 Task: Create a section Agile Avengers and in the section, add a milestone Cybersecurity Improvements in the project AgileCircle
Action: Mouse moved to (61, 259)
Screenshot: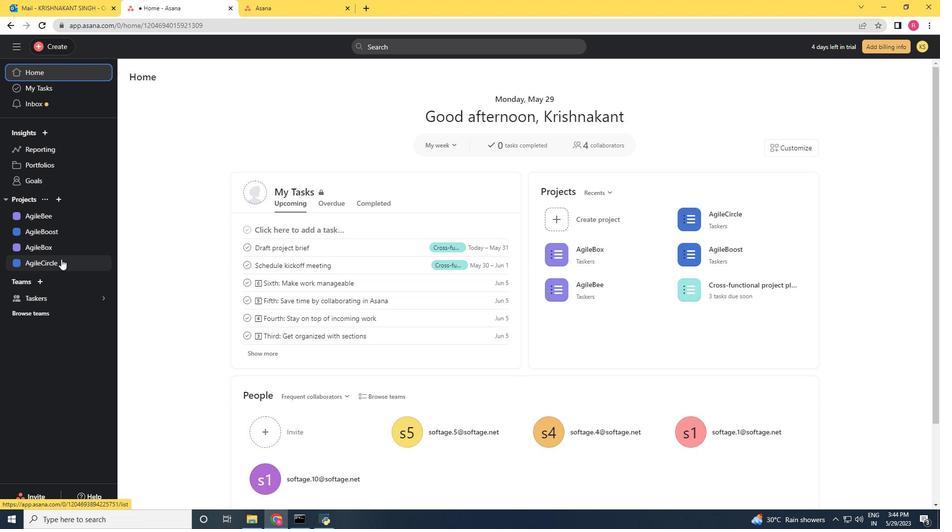 
Action: Mouse pressed left at (61, 259)
Screenshot: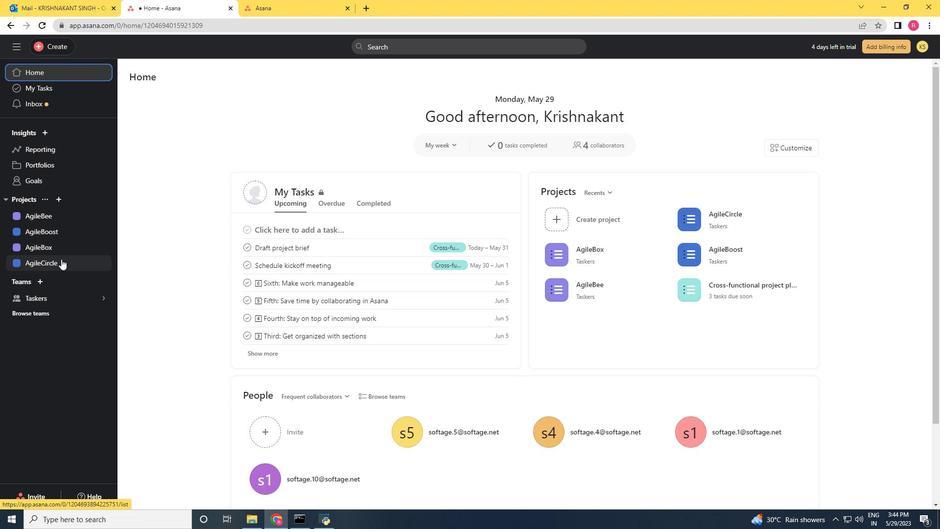 
Action: Mouse moved to (183, 512)
Screenshot: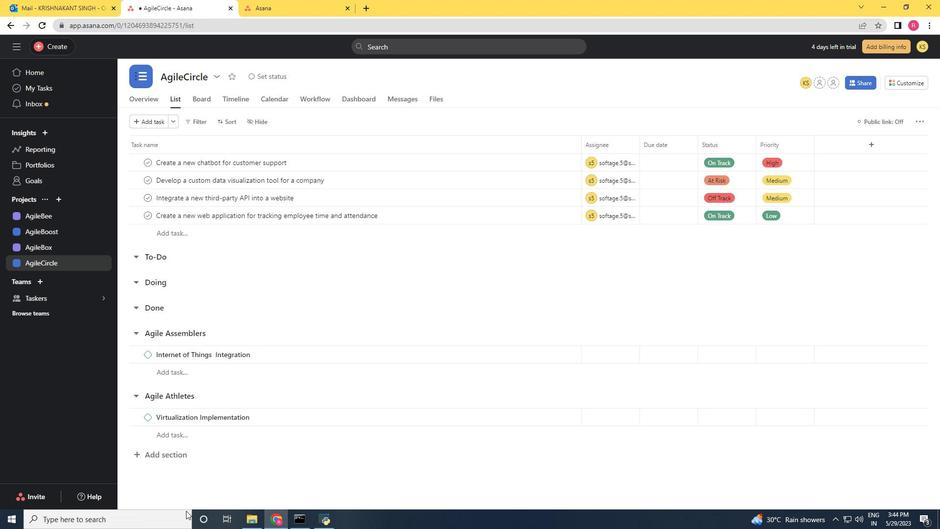 
Action: Mouse scrolled (183, 511) with delta (0, 0)
Screenshot: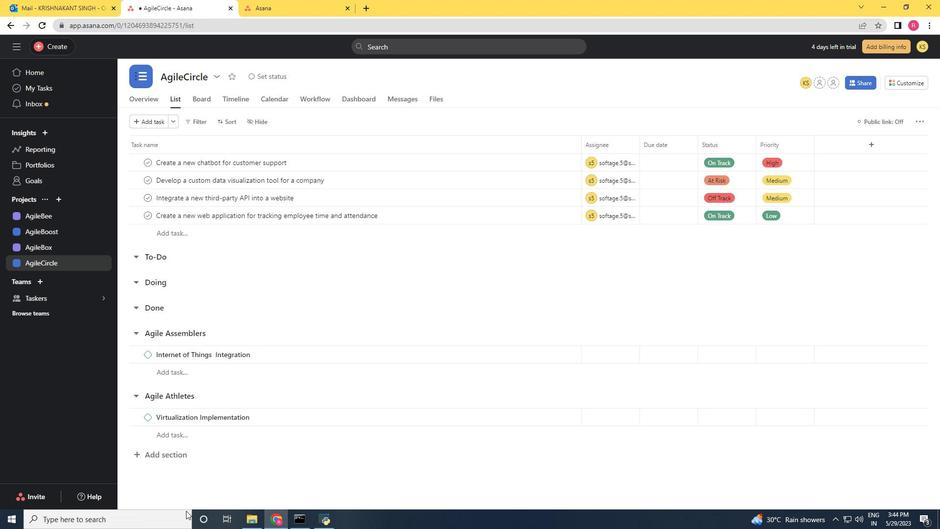 
Action: Mouse scrolled (183, 511) with delta (0, 0)
Screenshot: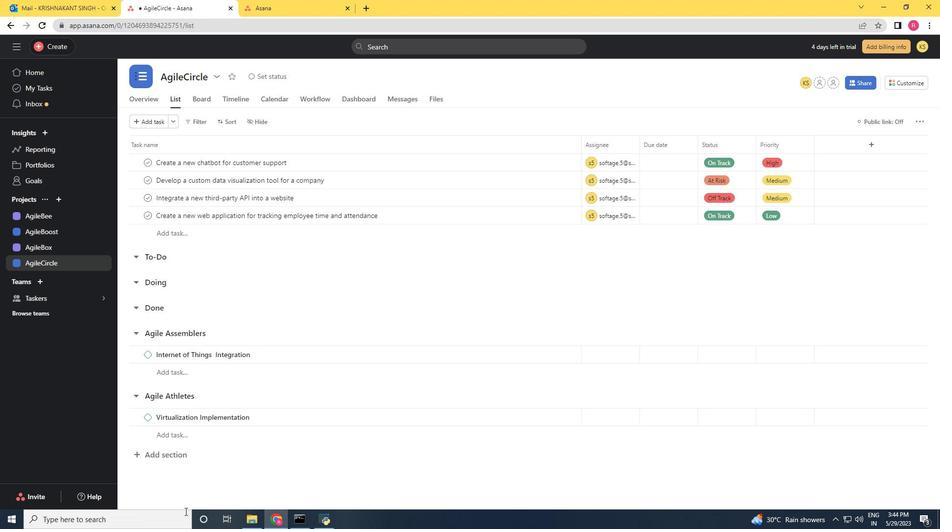 
Action: Mouse moved to (161, 449)
Screenshot: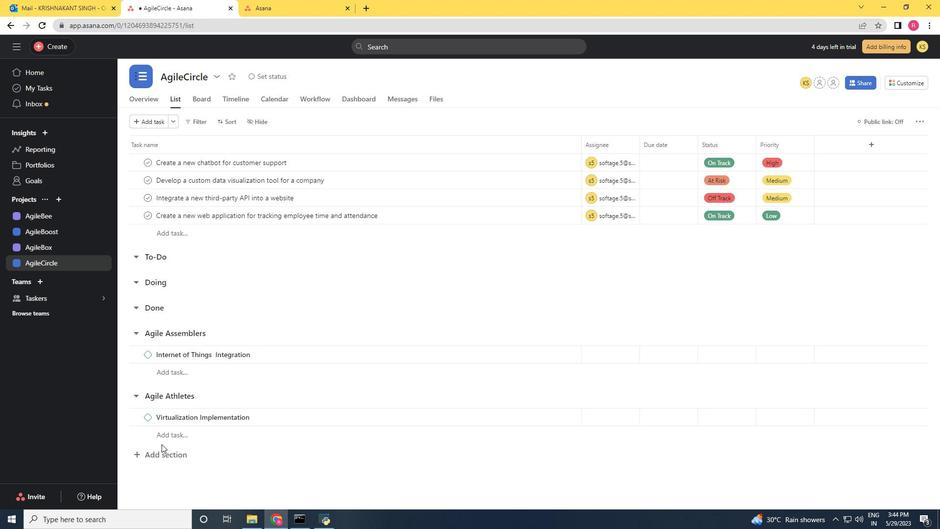 
Action: Mouse pressed left at (161, 449)
Screenshot: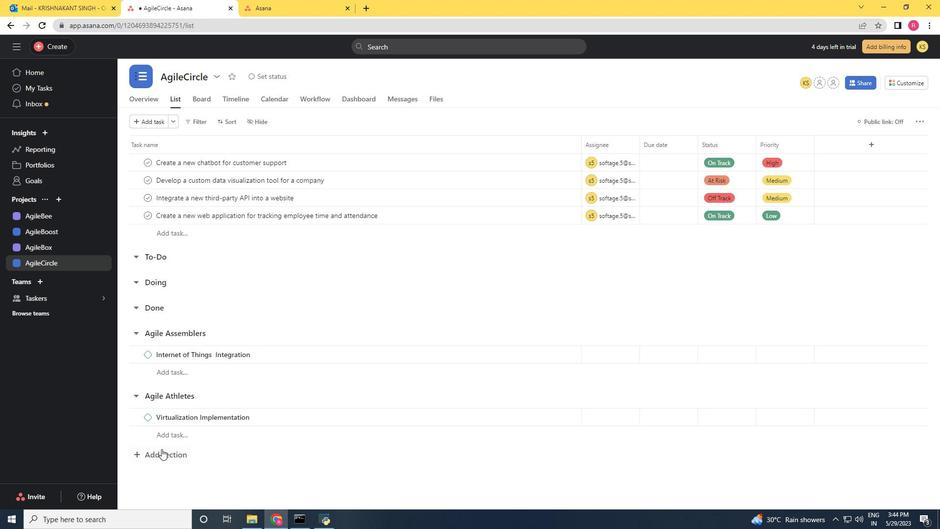 
Action: Key pressed <Key.shift>Agile<Key.space><Key.shift>Avengers<Key.enter><Key.shift><Key.shift><Key.shift><Key.shift><Key.shift><Key.shift><Key.shift><Key.shift><Key.shift><Key.shift><Key.shift><Key.shift><Key.shift>Cybersecurity<Key.space><Key.shift>Impl<Key.backspace>rovements<Key.enter>
Screenshot: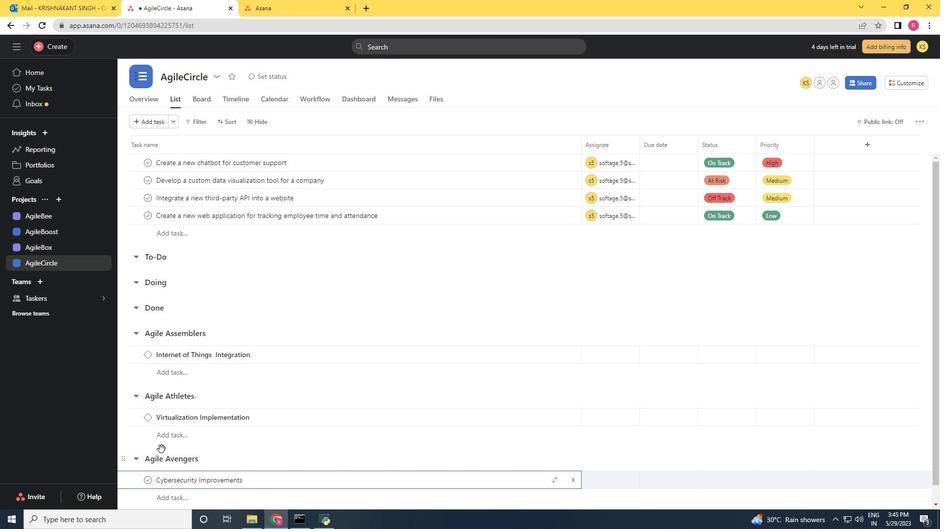 
Action: Mouse moved to (281, 473)
Screenshot: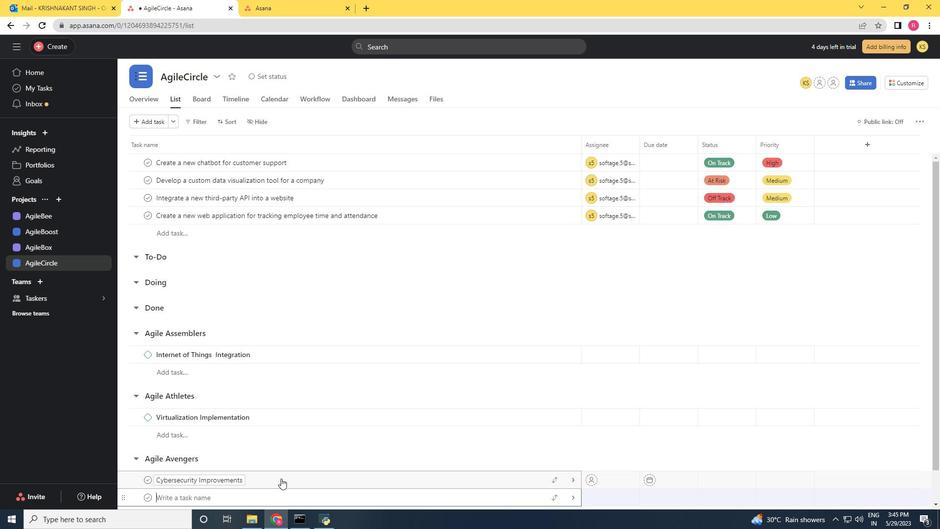 
Action: Mouse pressed left at (281, 473)
Screenshot: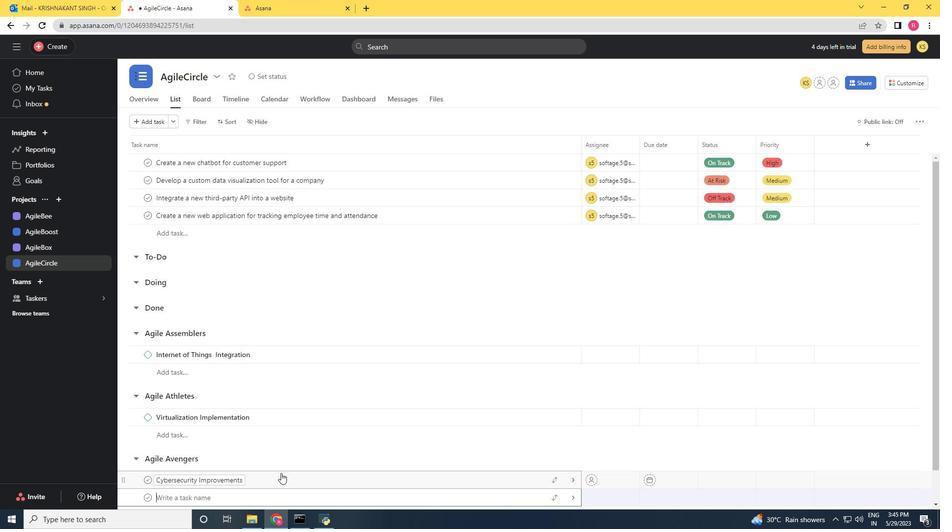 
Action: Mouse pressed right at (281, 473)
Screenshot: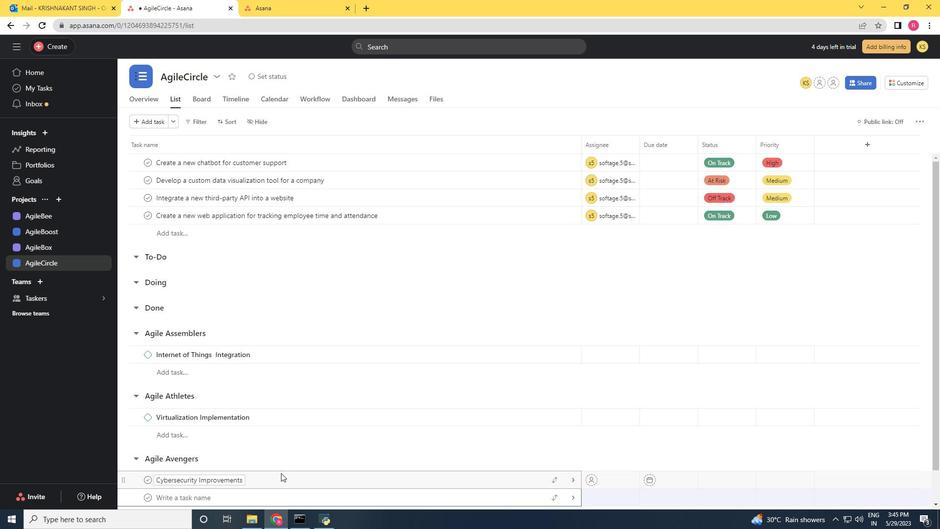 
Action: Mouse moved to (335, 420)
Screenshot: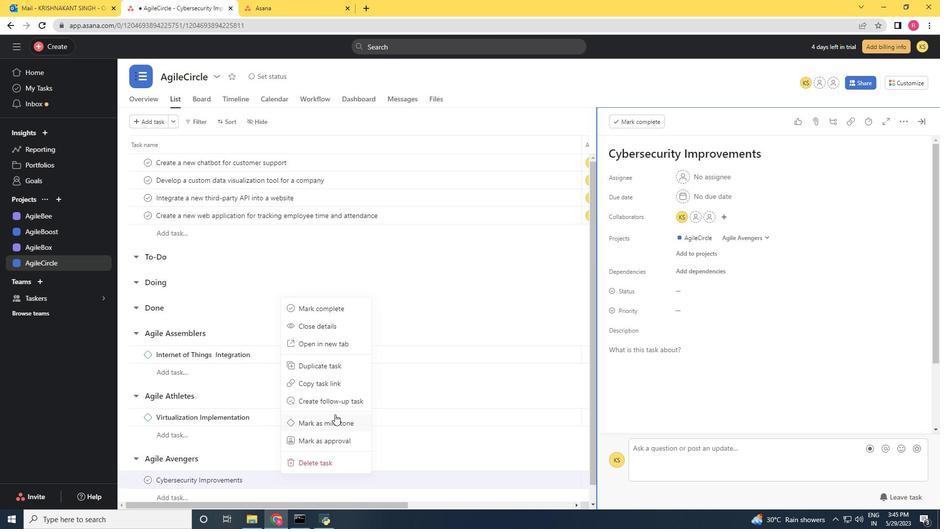
Action: Mouse pressed left at (335, 420)
Screenshot: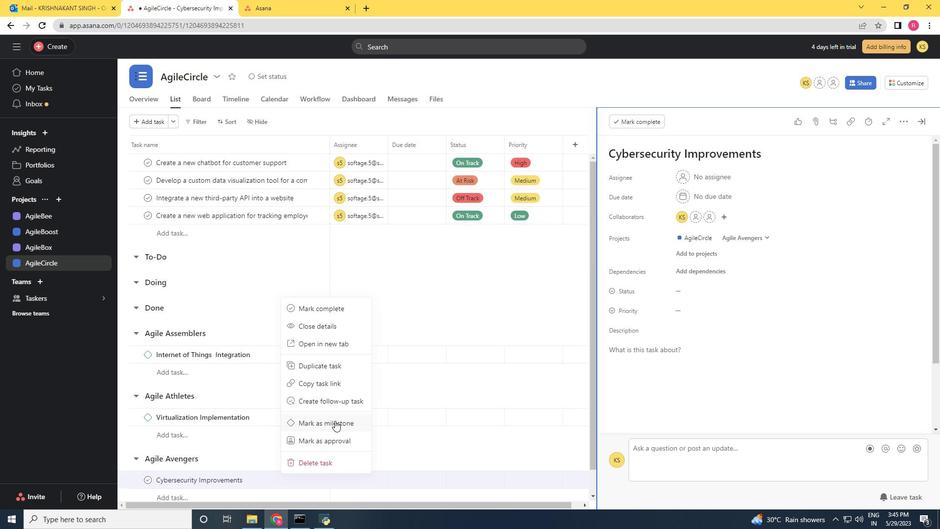
Action: Mouse moved to (921, 121)
Screenshot: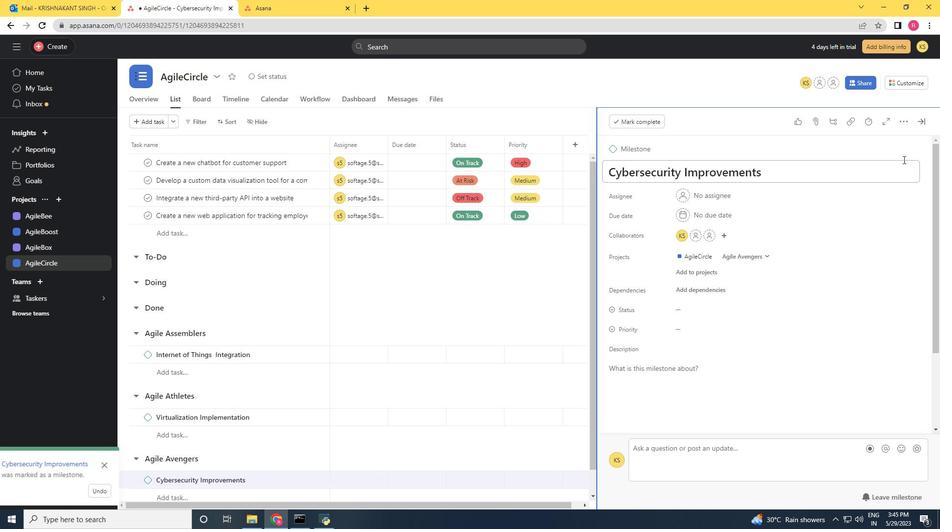 
Action: Mouse pressed left at (921, 121)
Screenshot: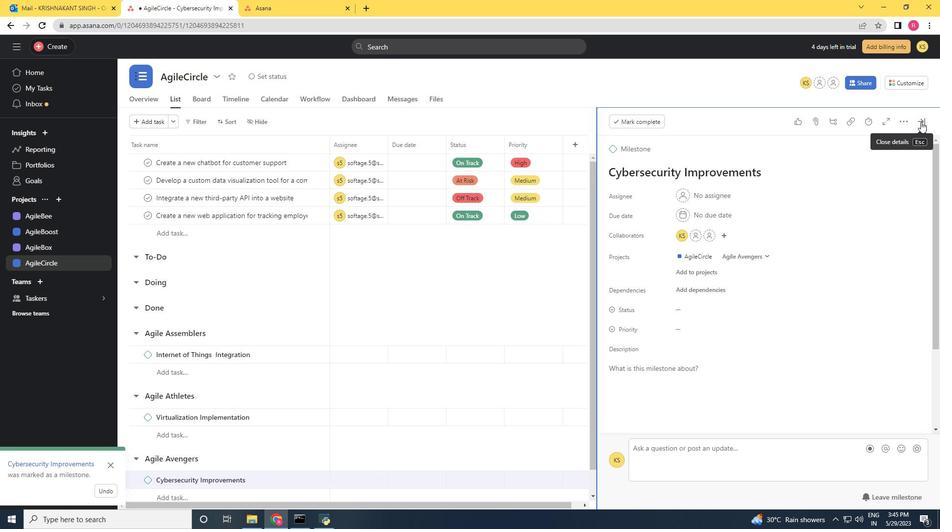 
Action: Mouse moved to (498, 340)
Screenshot: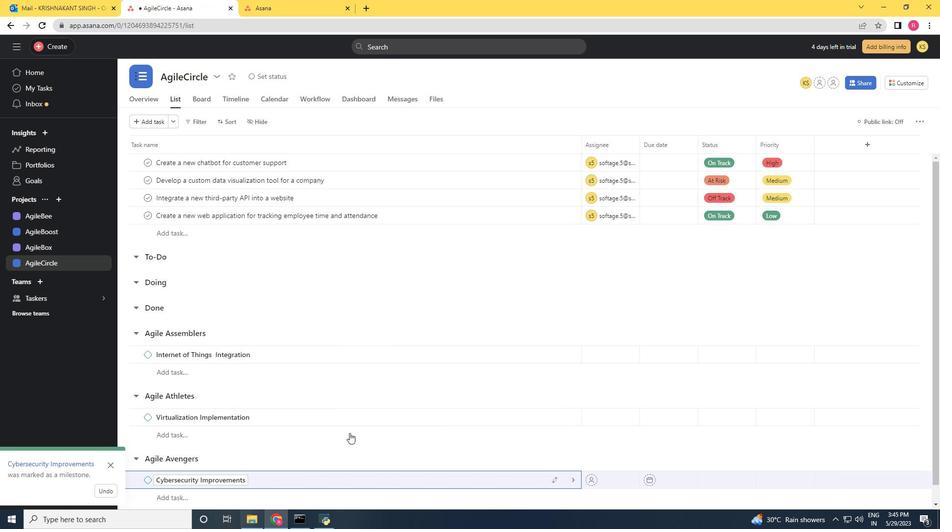 
